 Task: Add a photo from your computer.
Action: Mouse moved to (754, 97)
Screenshot: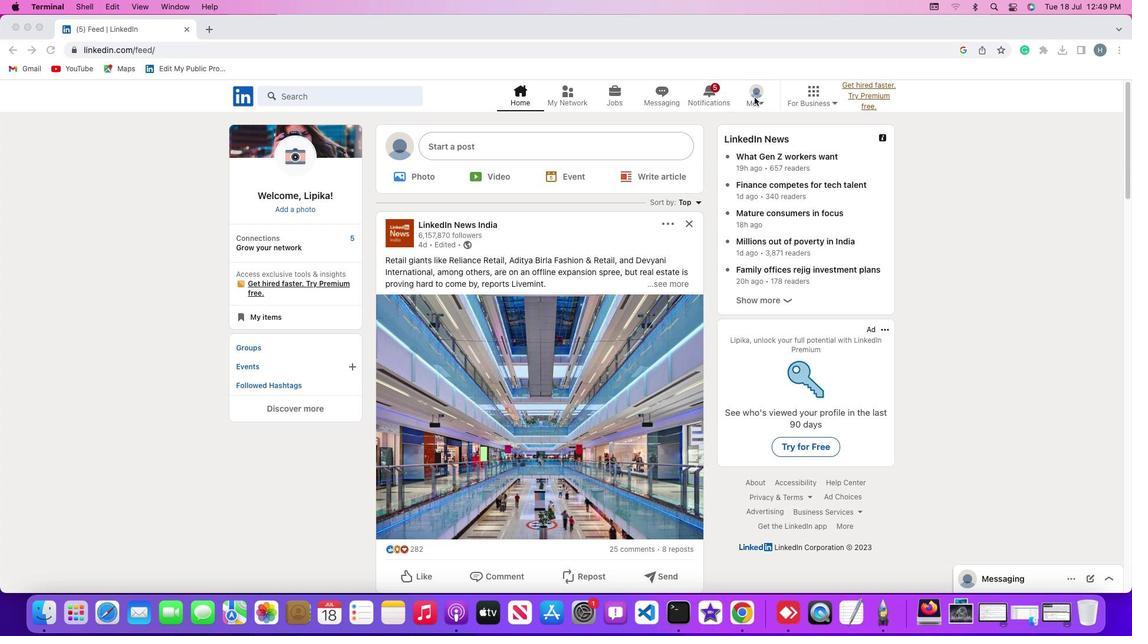 
Action: Mouse pressed left at (754, 97)
Screenshot: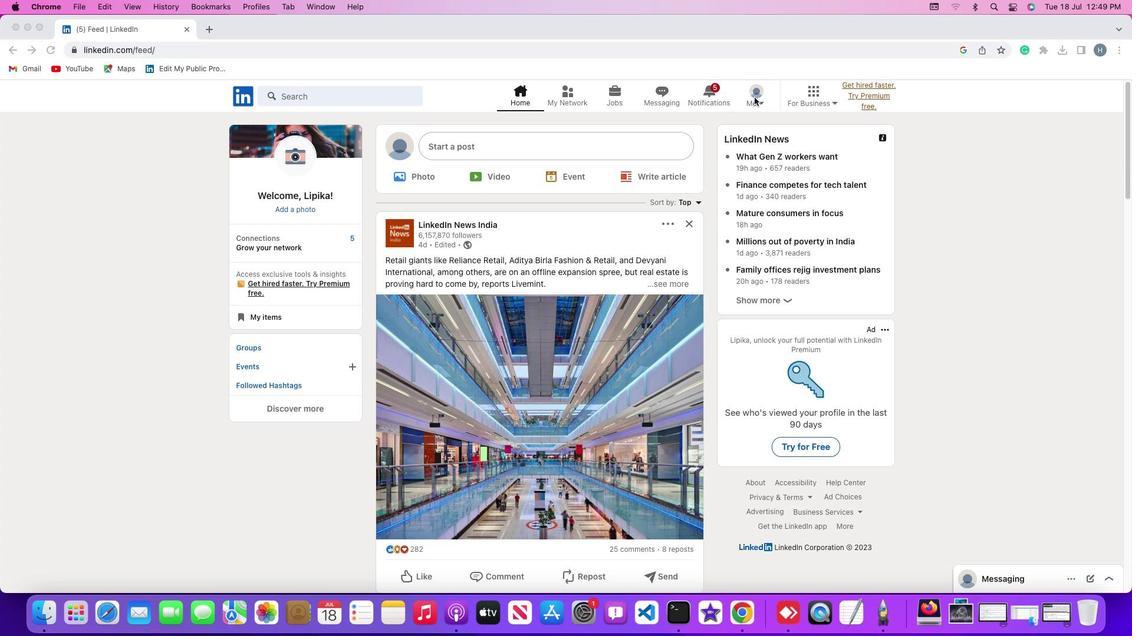 
Action: Mouse moved to (755, 98)
Screenshot: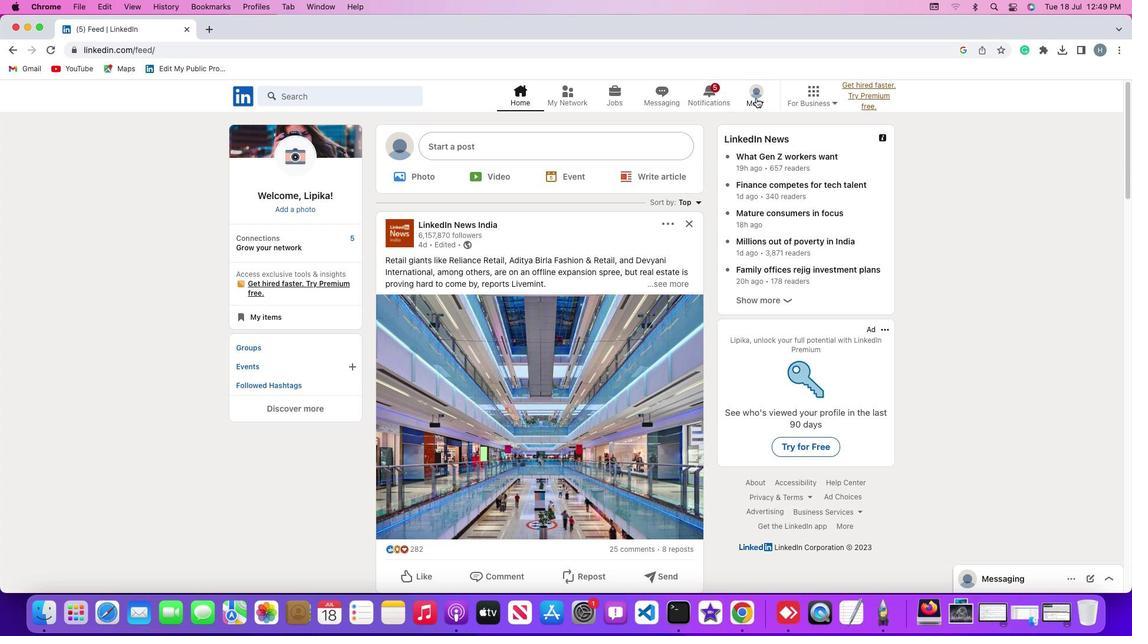 
Action: Mouse pressed left at (755, 98)
Screenshot: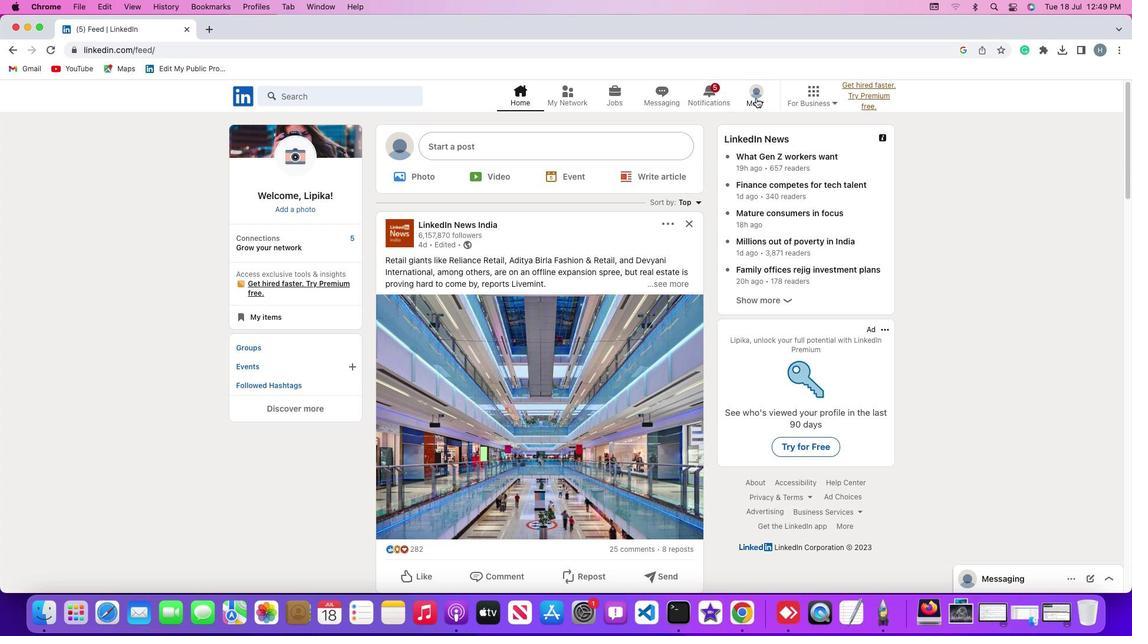 
Action: Mouse moved to (724, 170)
Screenshot: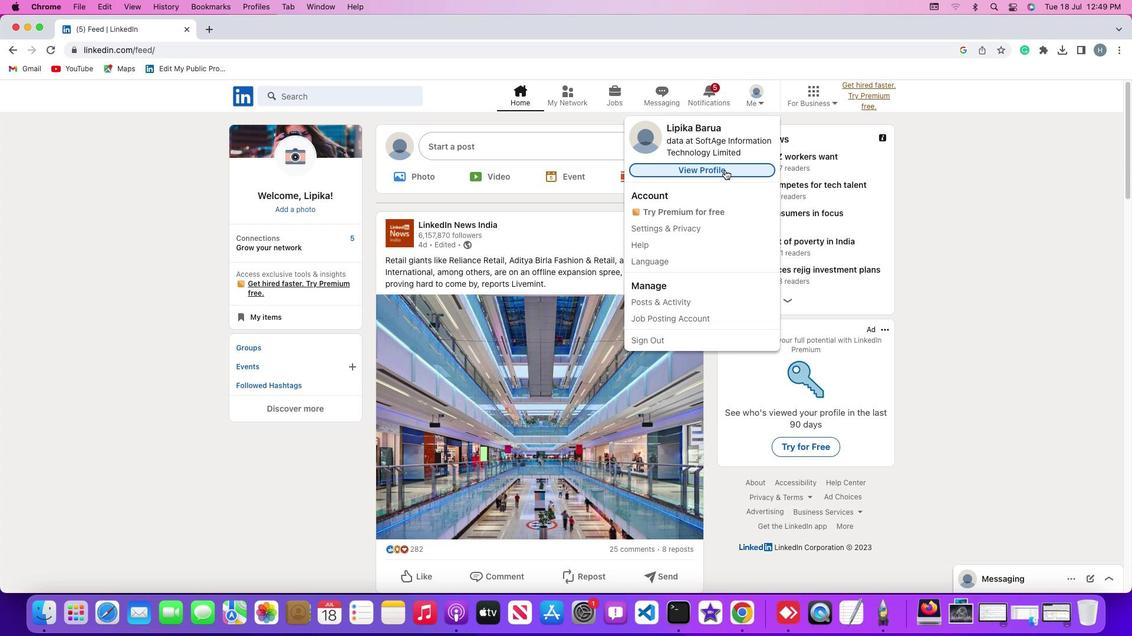 
Action: Mouse pressed left at (724, 170)
Screenshot: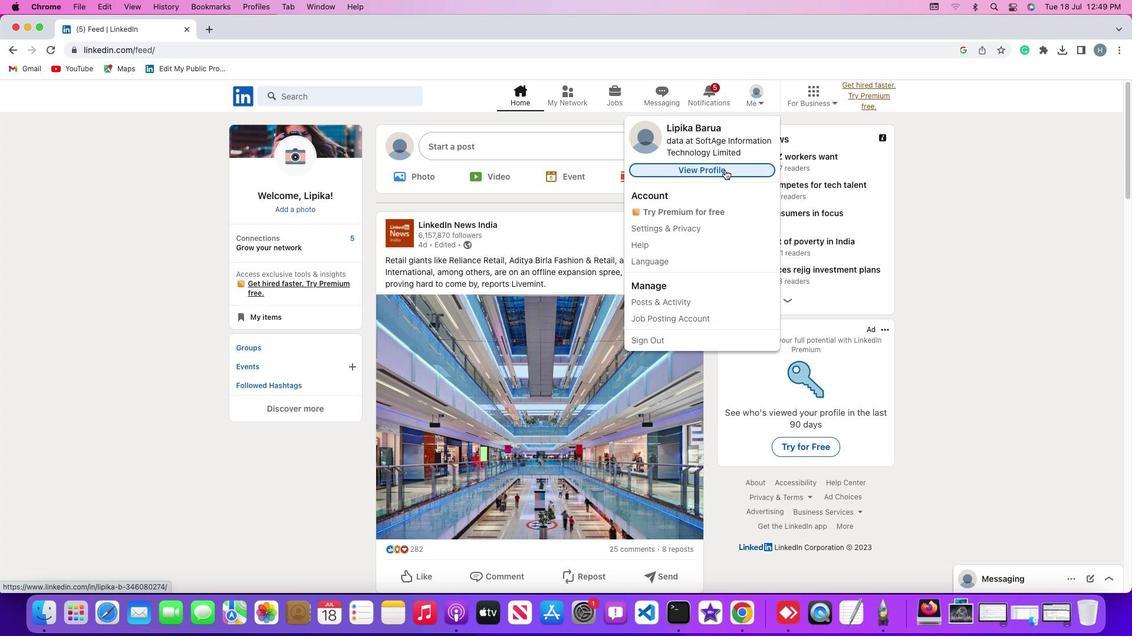 
Action: Mouse moved to (299, 228)
Screenshot: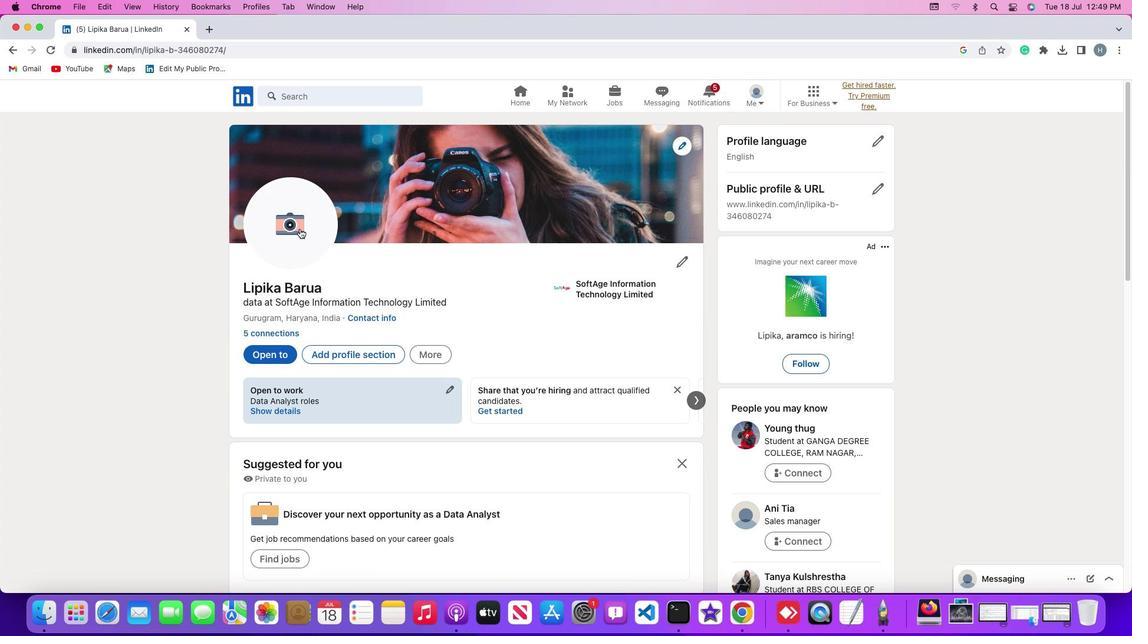 
Action: Mouse pressed left at (299, 228)
Screenshot: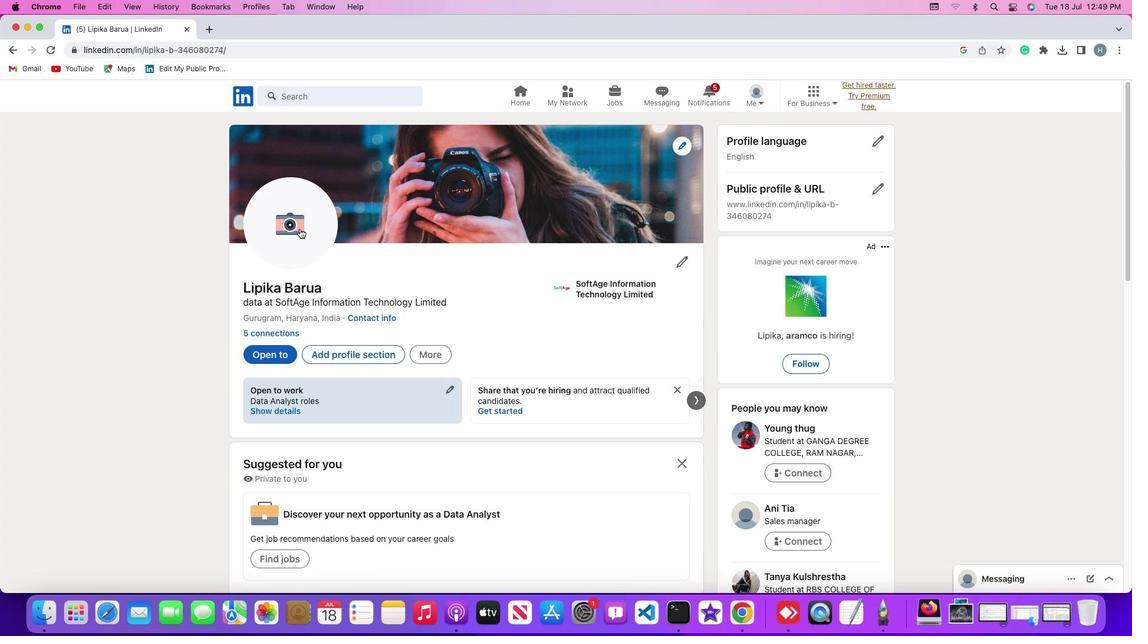 
Action: Mouse moved to (753, 369)
Screenshot: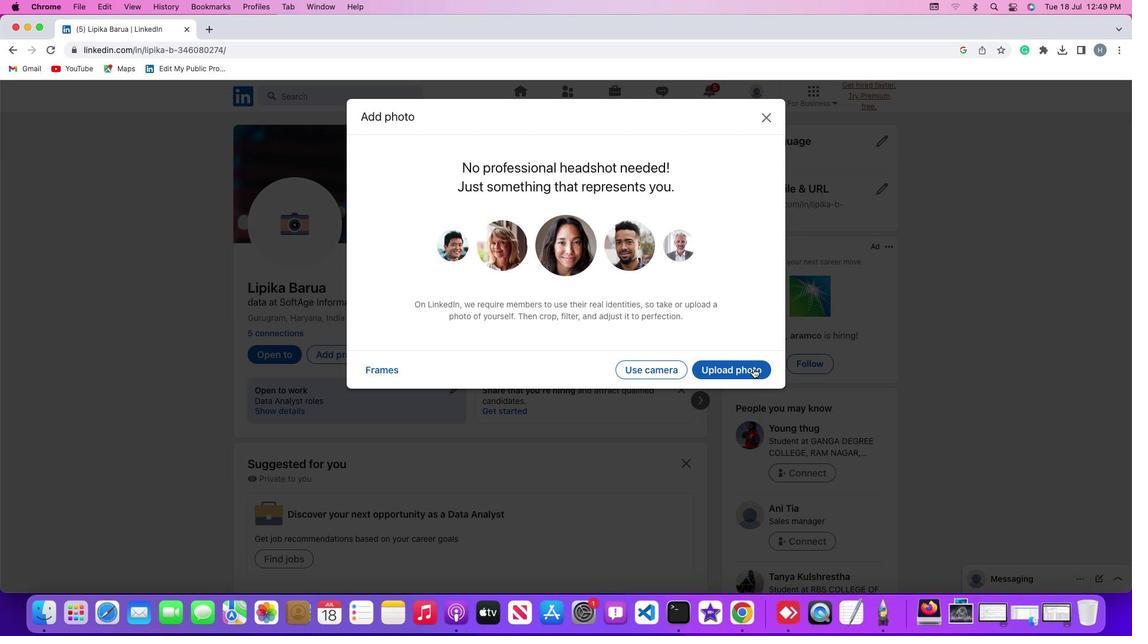
Action: Mouse pressed left at (753, 369)
Screenshot: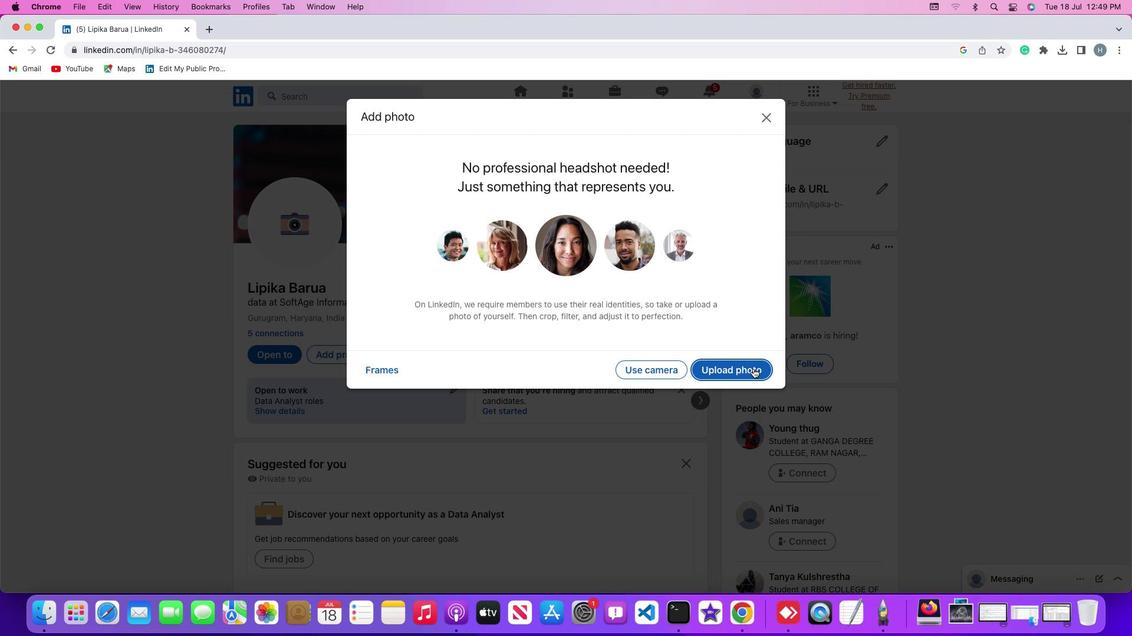 
Action: Mouse moved to (523, 306)
Screenshot: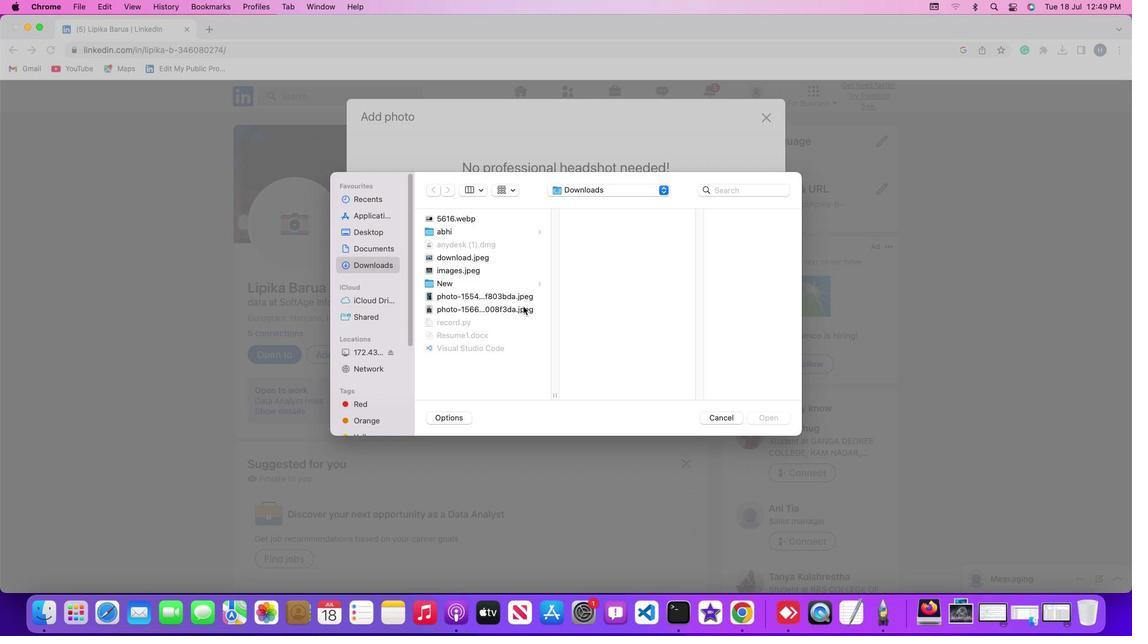 
Action: Mouse pressed left at (523, 306)
Screenshot: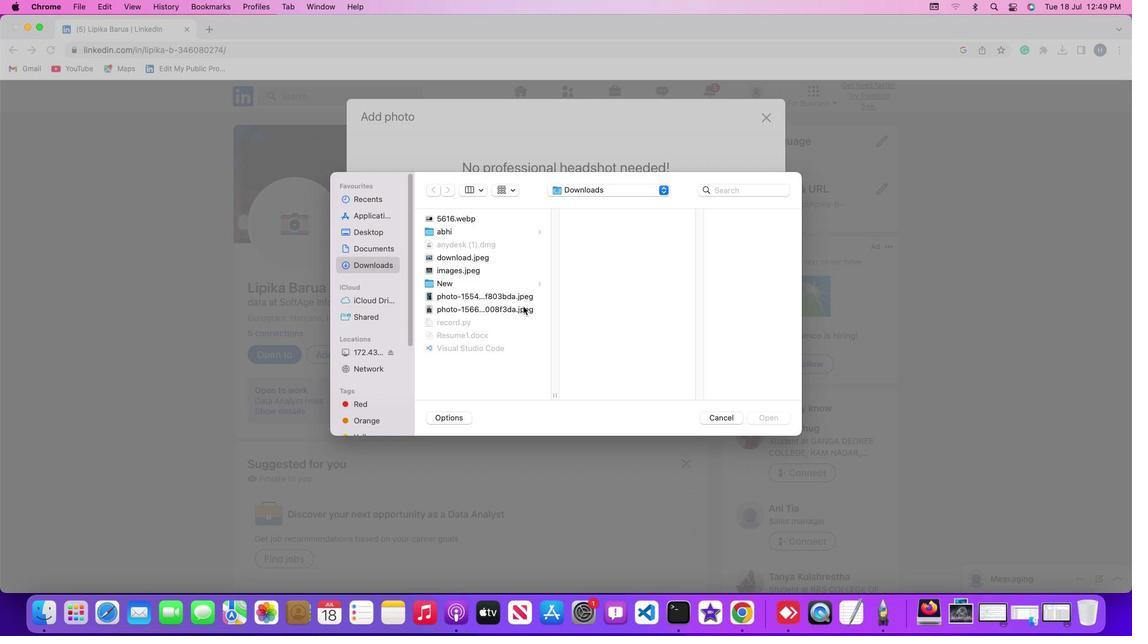 
Action: Mouse moved to (768, 416)
Screenshot: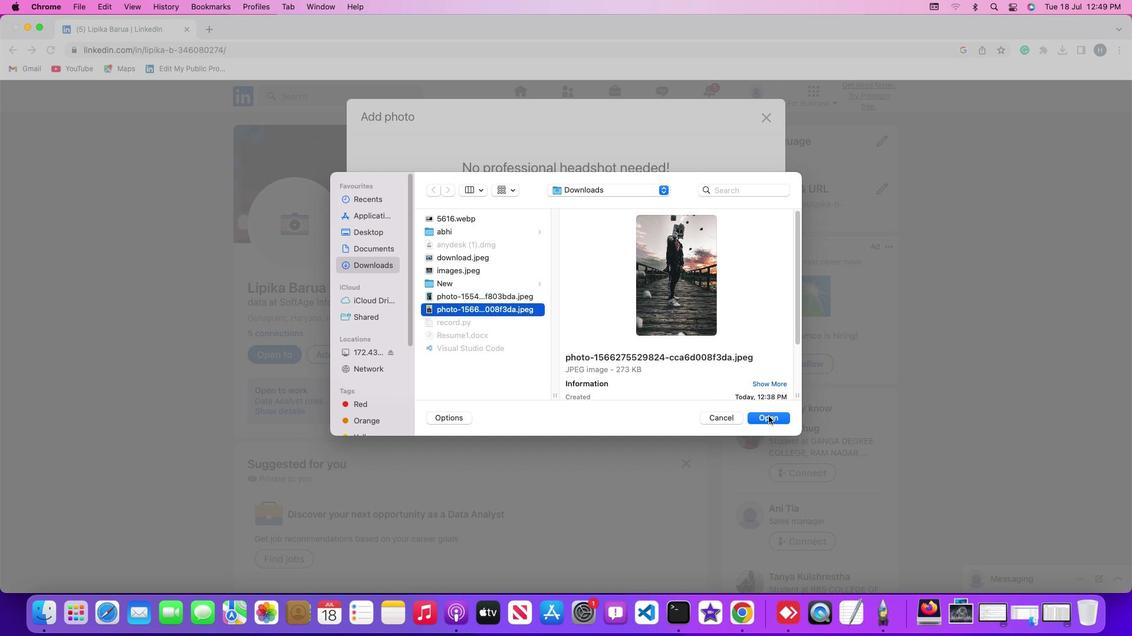 
Action: Mouse pressed left at (768, 416)
Screenshot: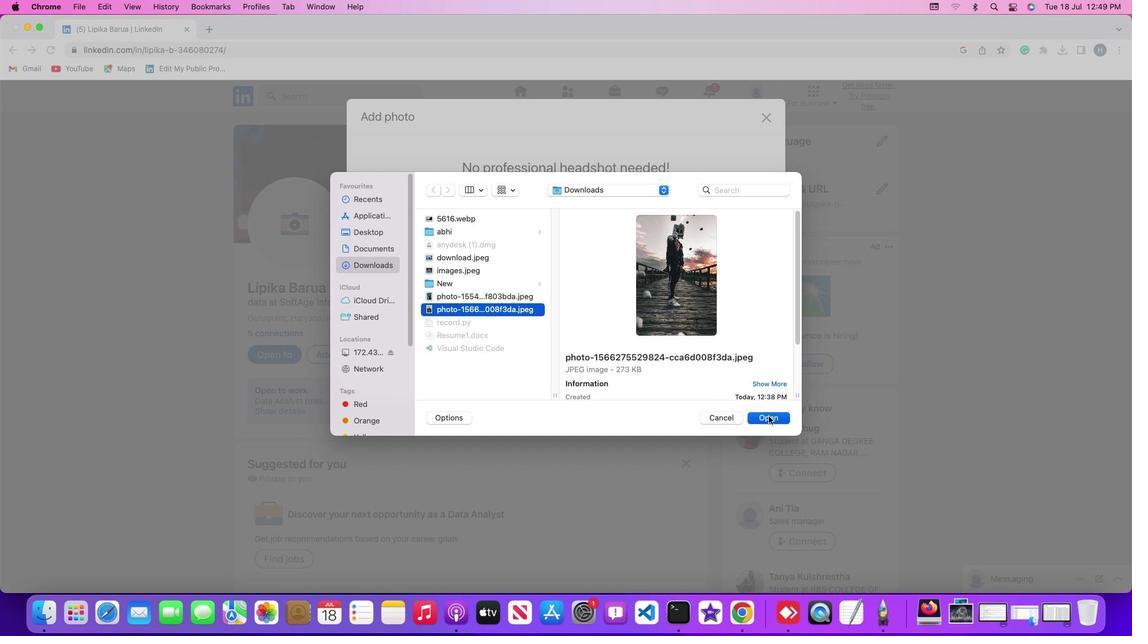
Action: Mouse moved to (590, 289)
Screenshot: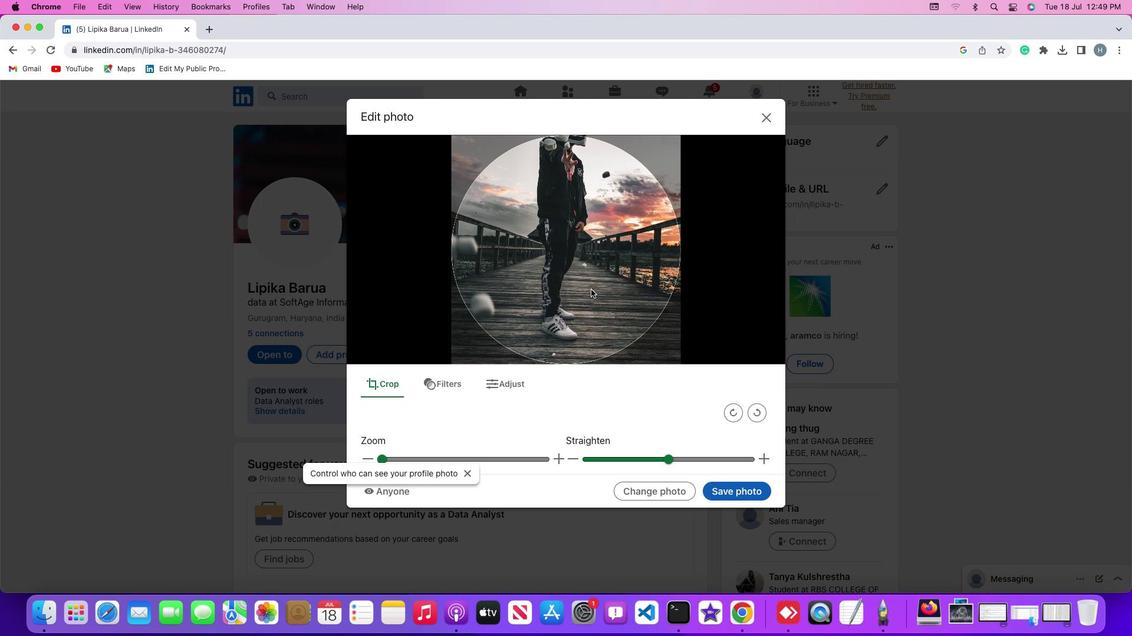
Action: Mouse pressed left at (590, 289)
Screenshot: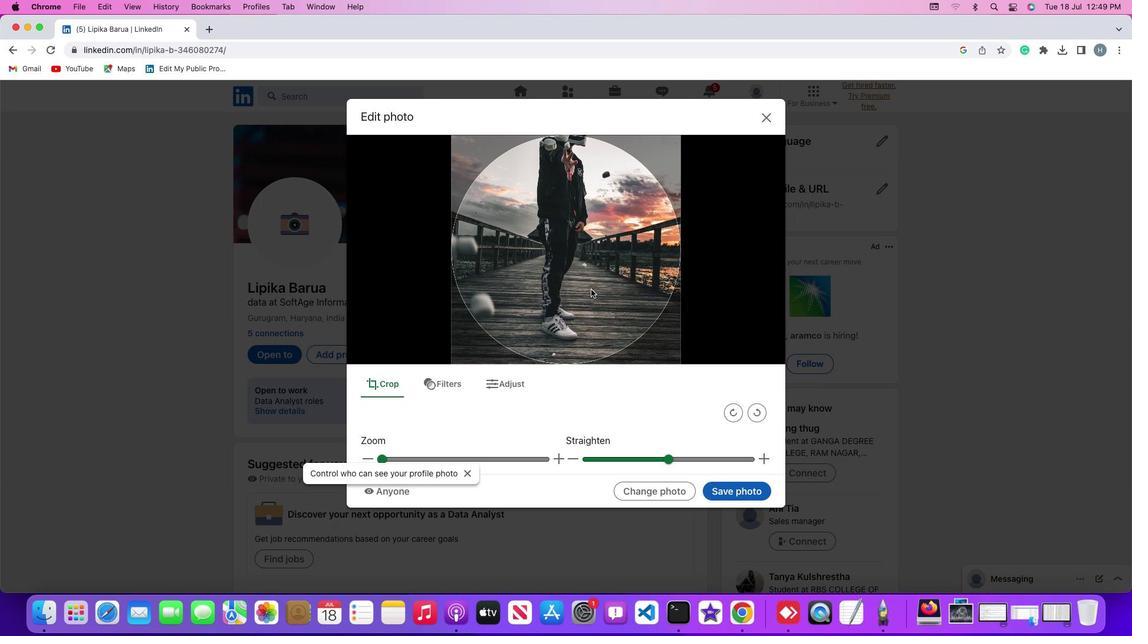 
Action: Mouse moved to (739, 492)
Screenshot: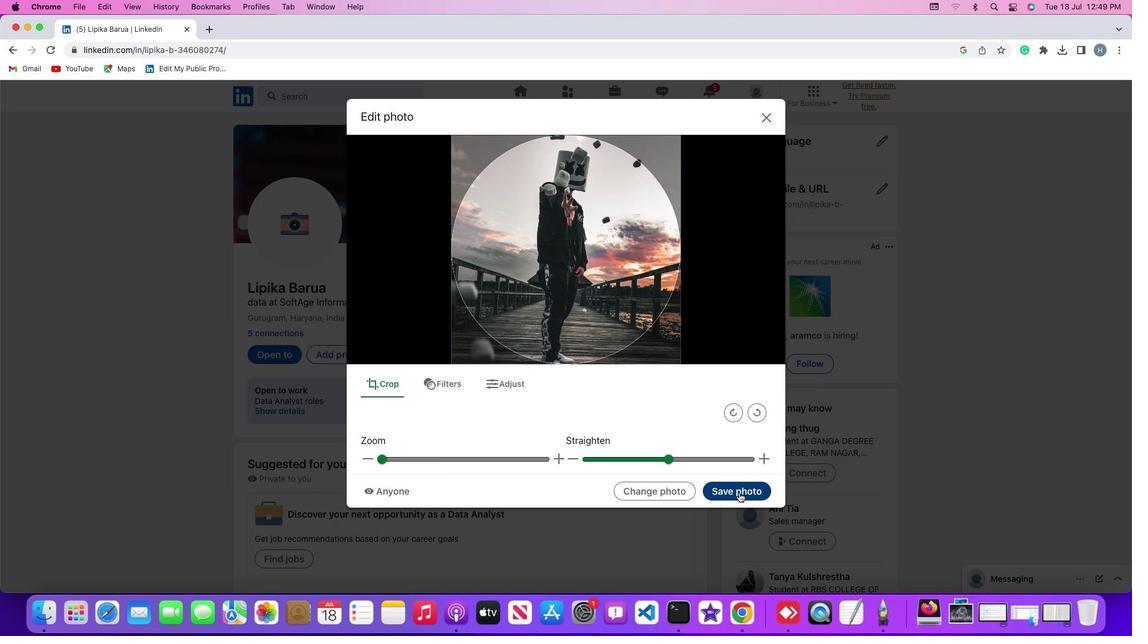 
Action: Mouse pressed left at (739, 492)
Screenshot: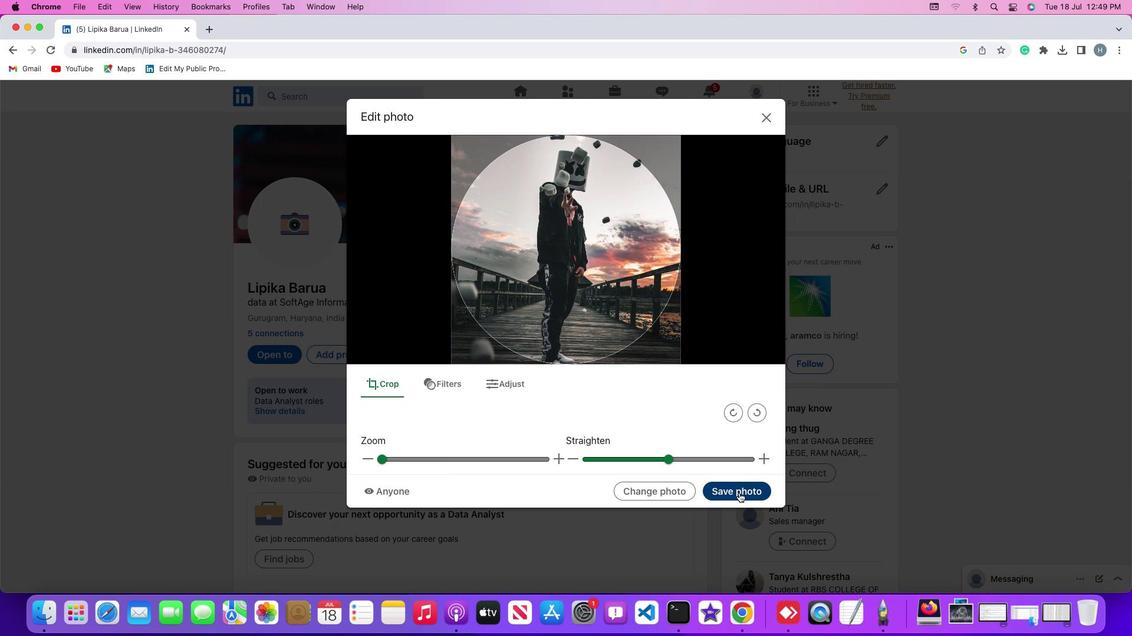
Action: Mouse moved to (635, 331)
Screenshot: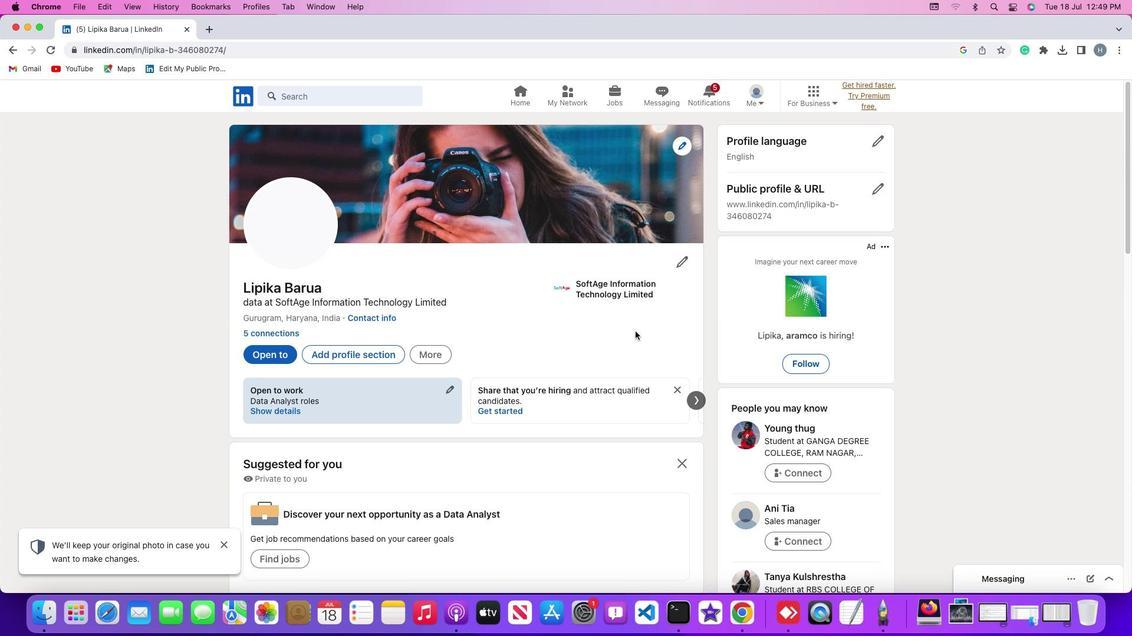 
